 Task: Write the Default Rate "7.00" Under New Employee in Process Payment.
Action: Mouse moved to (89, 12)
Screenshot: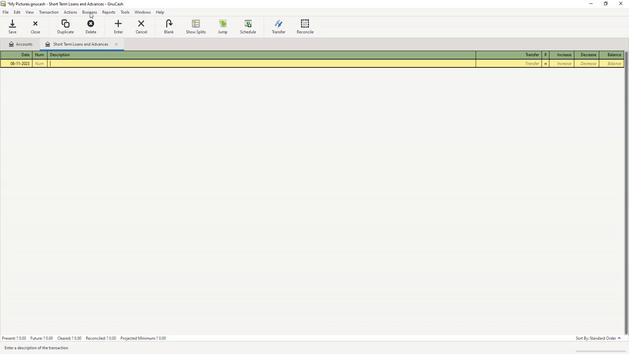 
Action: Mouse pressed left at (89, 12)
Screenshot: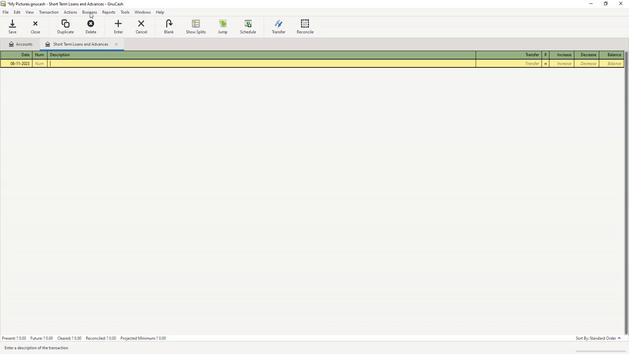 
Action: Mouse moved to (93, 21)
Screenshot: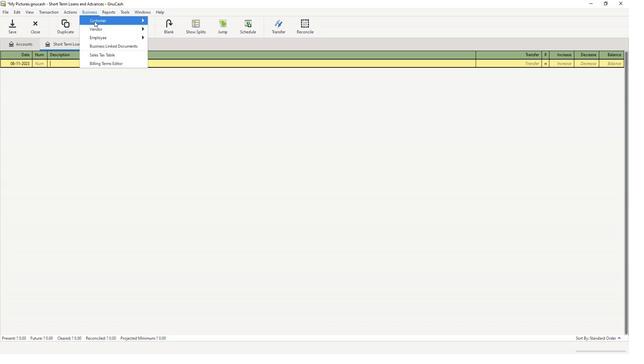 
Action: Mouse pressed left at (93, 21)
Screenshot: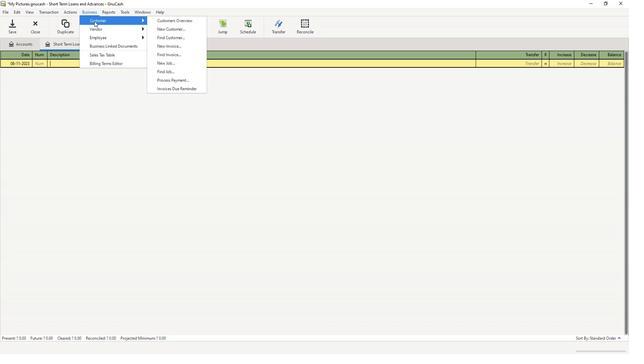 
Action: Mouse moved to (175, 82)
Screenshot: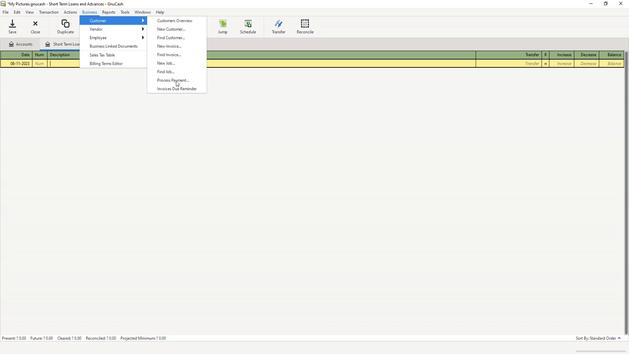 
Action: Mouse pressed left at (175, 82)
Screenshot: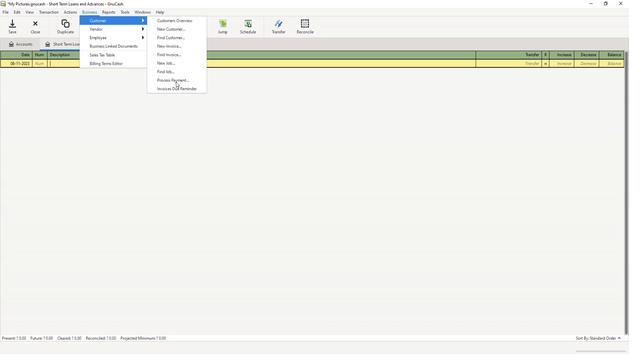 
Action: Mouse moved to (243, 111)
Screenshot: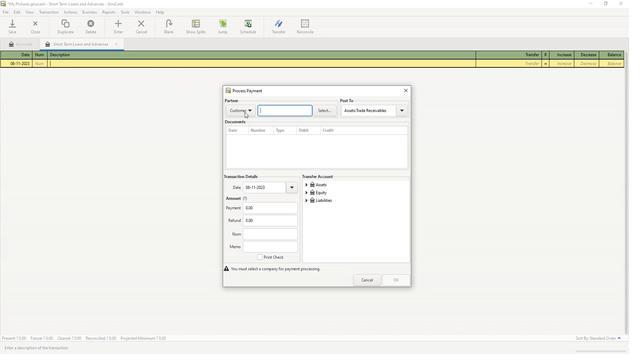 
Action: Mouse pressed left at (243, 111)
Screenshot: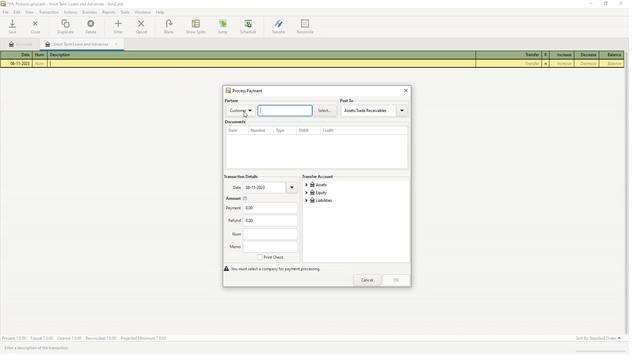 
Action: Mouse moved to (245, 134)
Screenshot: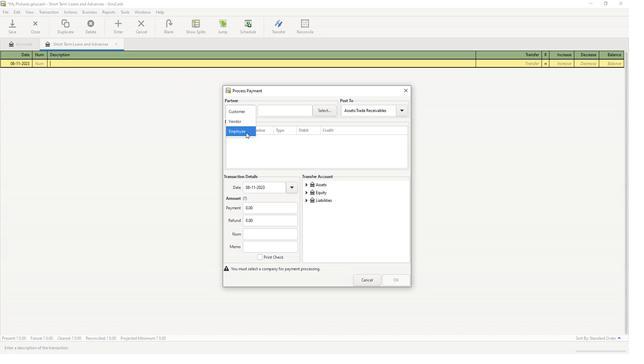 
Action: Mouse pressed left at (245, 134)
Screenshot: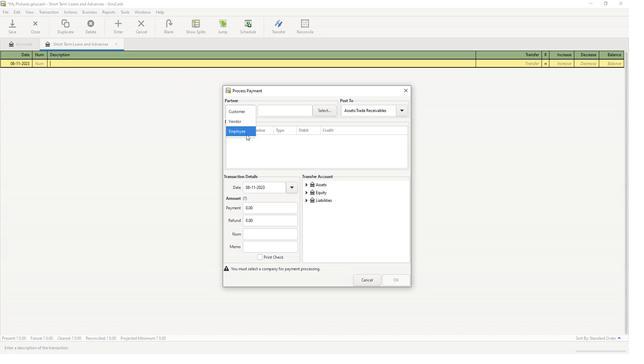 
Action: Mouse moved to (335, 109)
Screenshot: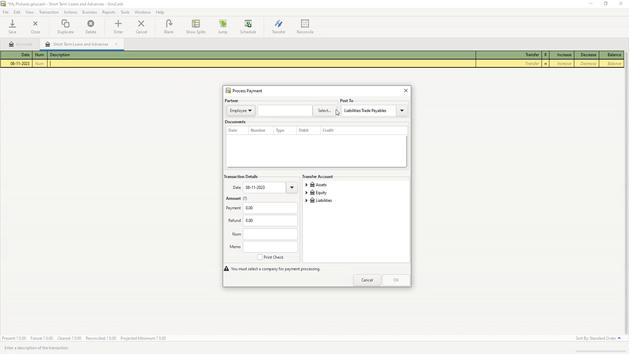 
Action: Mouse pressed left at (335, 109)
Screenshot: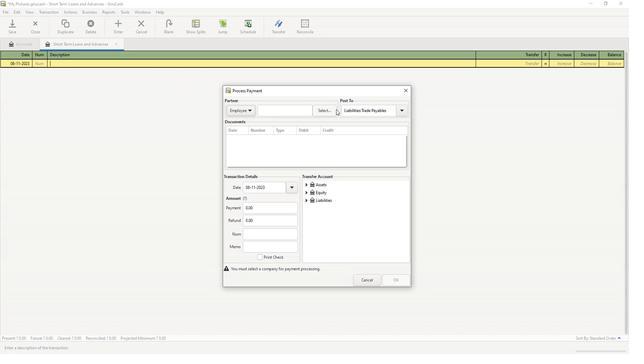 
Action: Mouse moved to (335, 244)
Screenshot: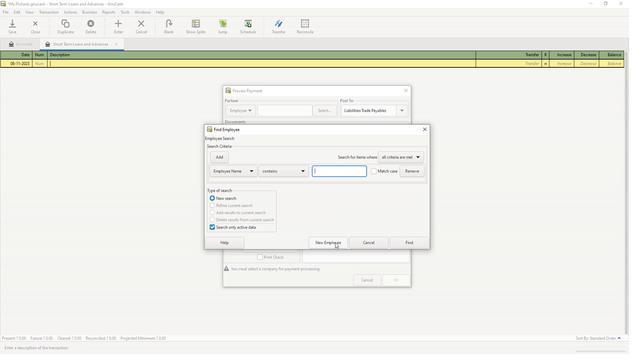 
Action: Mouse pressed left at (335, 244)
Screenshot: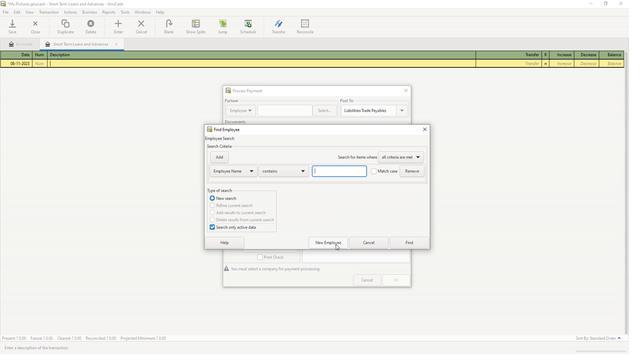 
Action: Mouse moved to (314, 111)
Screenshot: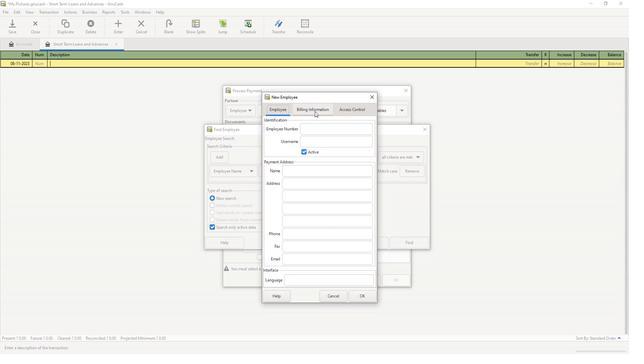 
Action: Mouse pressed left at (314, 111)
Screenshot: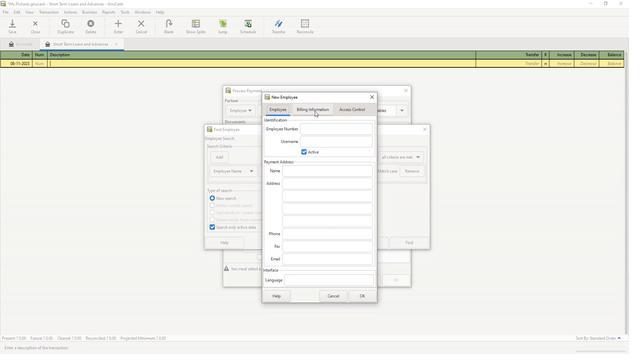 
Action: Mouse moved to (331, 142)
Screenshot: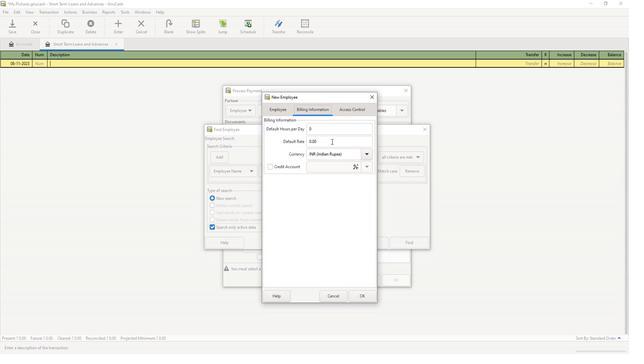 
Action: Mouse pressed left at (331, 142)
Screenshot: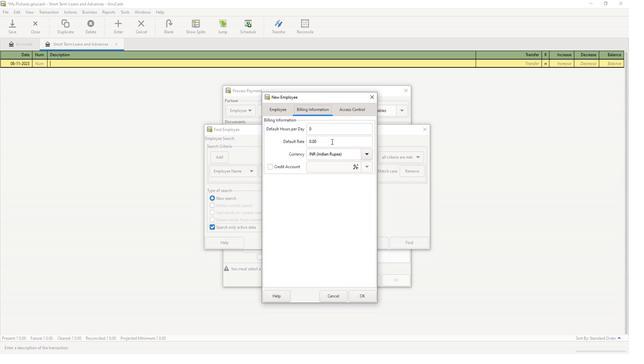 
Action: Key pressed <Key.backspace><Key.backspace><Key.backspace><Key.backspace><Key.backspace>7.00
Screenshot: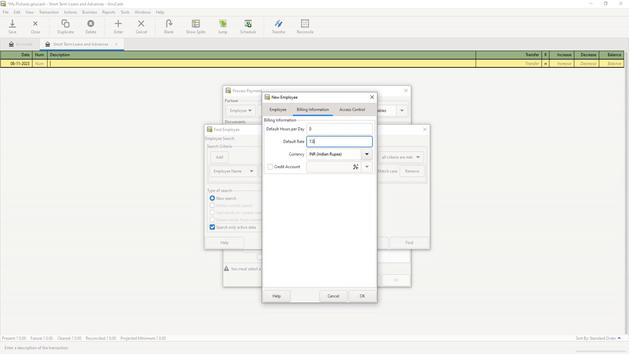 
Action: Mouse moved to (360, 299)
Screenshot: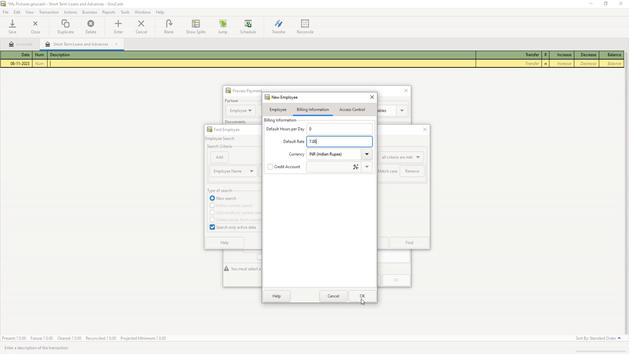 
